 Task: Click on the Belgium email address press -be@airbnb.com
Action: Mouse moved to (785, 457)
Screenshot: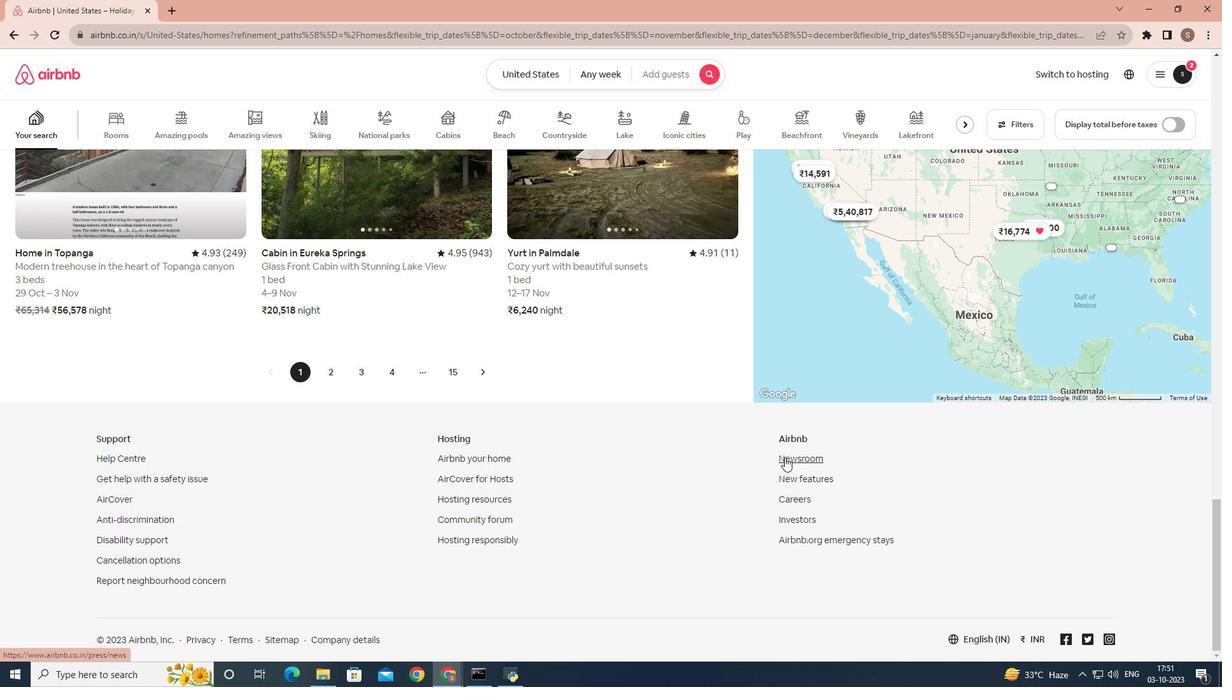 
Action: Mouse pressed left at (785, 457)
Screenshot: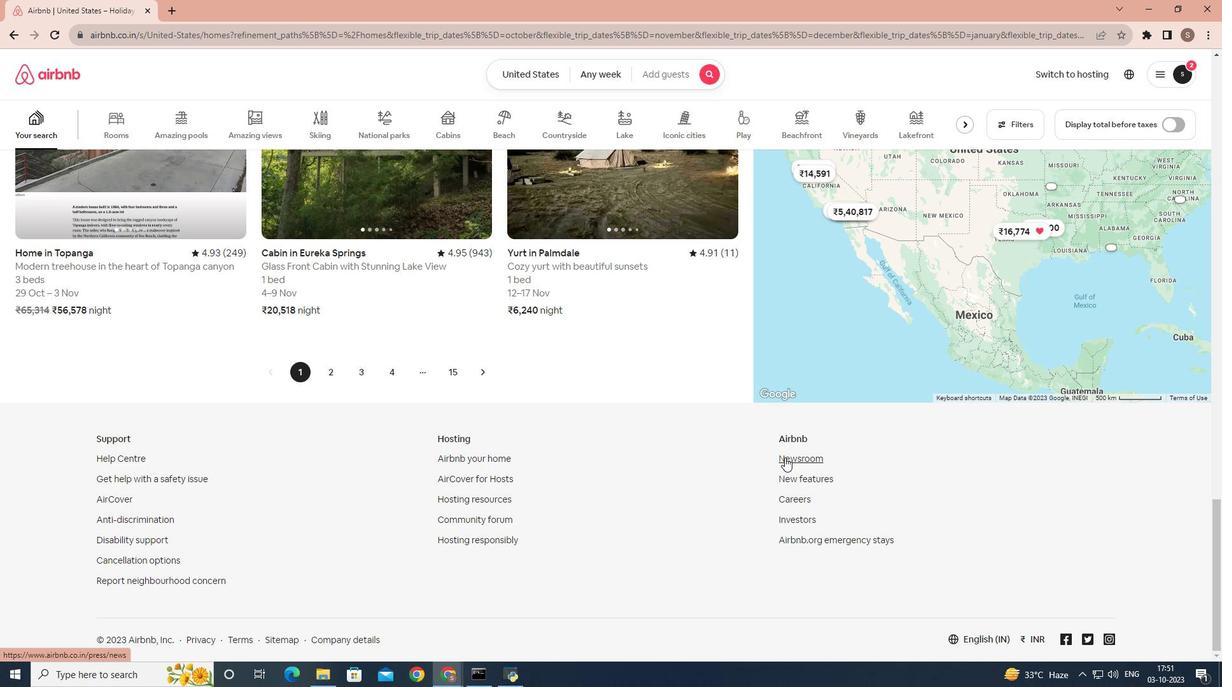 
Action: Mouse moved to (1011, 85)
Screenshot: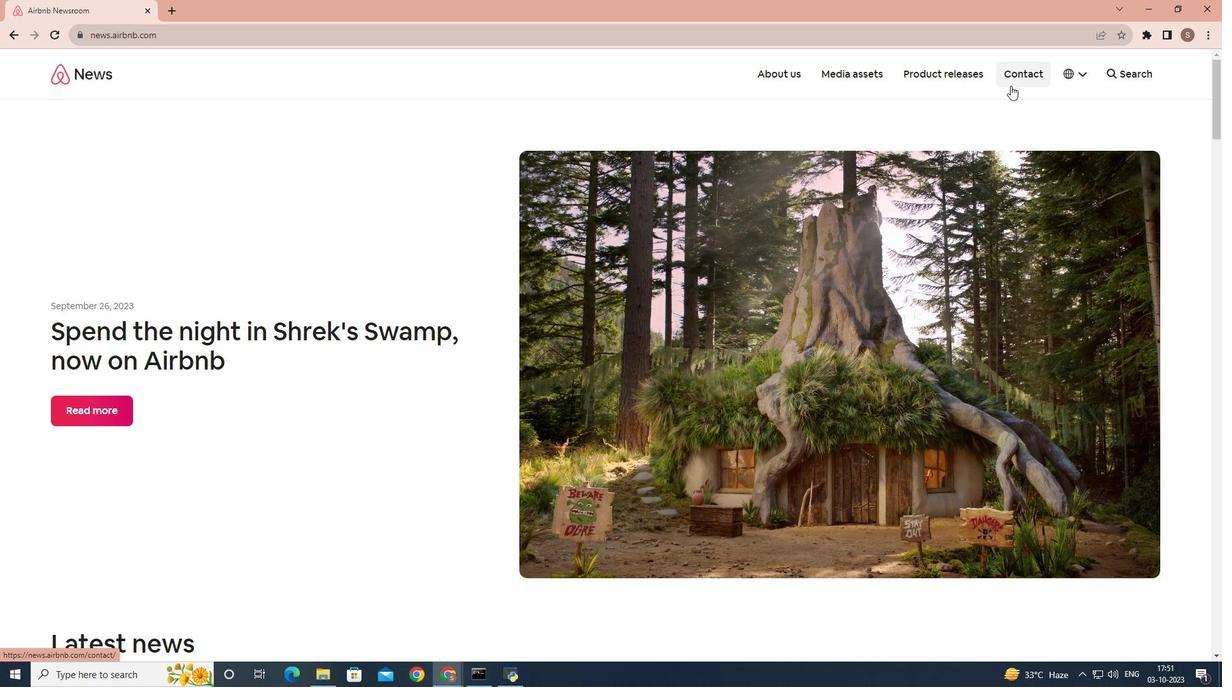 
Action: Mouse pressed left at (1011, 85)
Screenshot: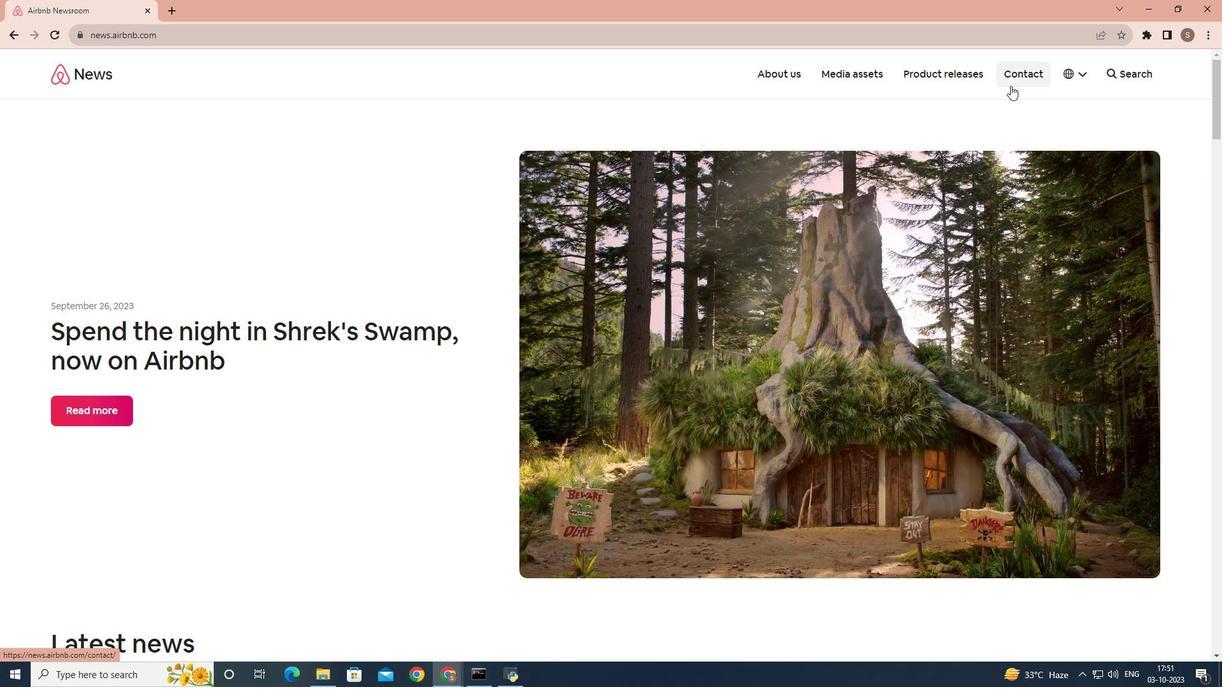 
Action: Mouse moved to (920, 186)
Screenshot: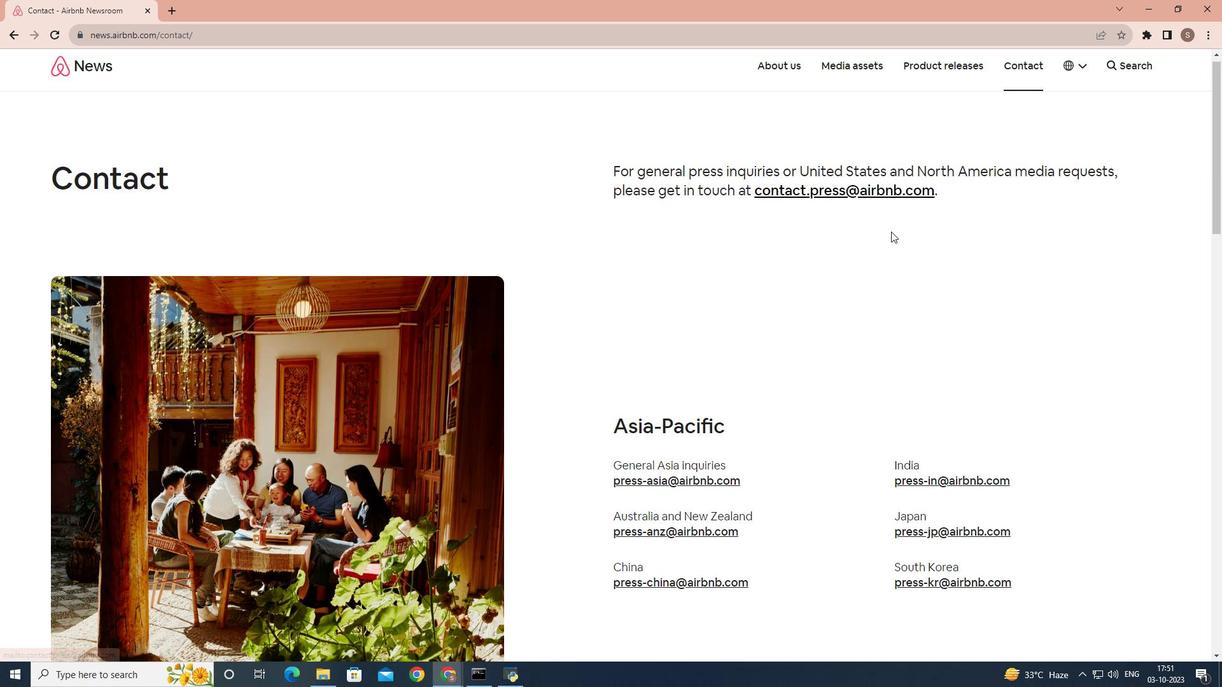 
Action: Mouse scrolled (920, 185) with delta (0, 0)
Screenshot: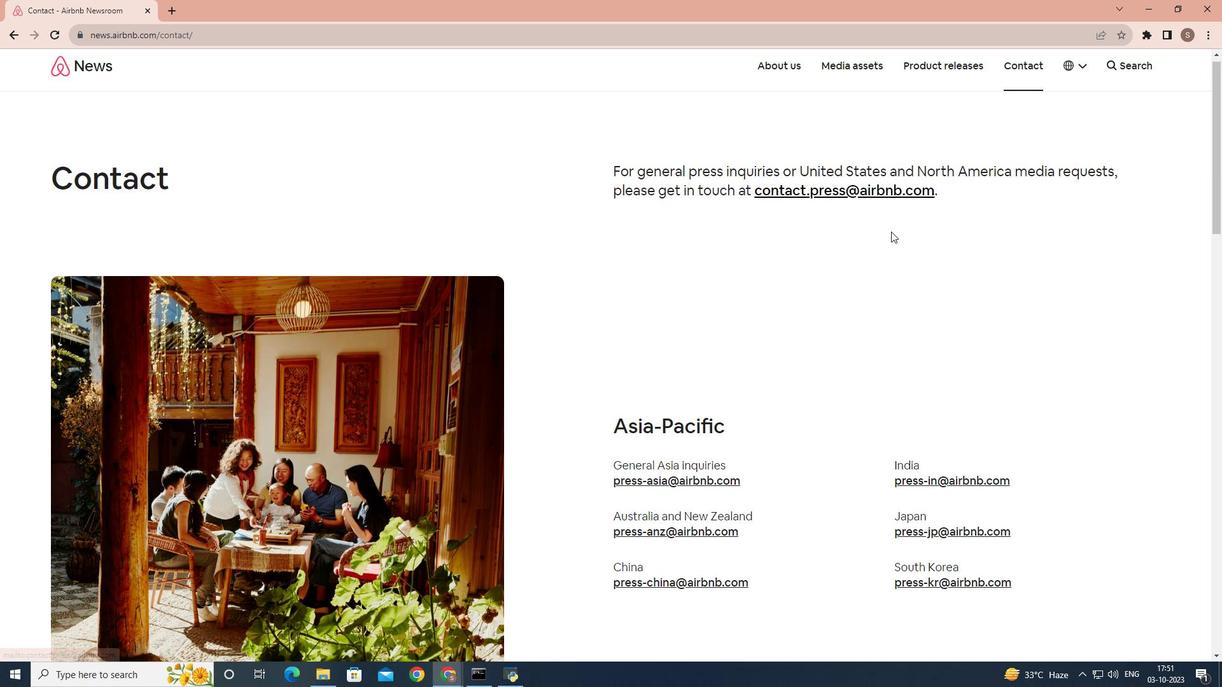 
Action: Mouse moved to (902, 216)
Screenshot: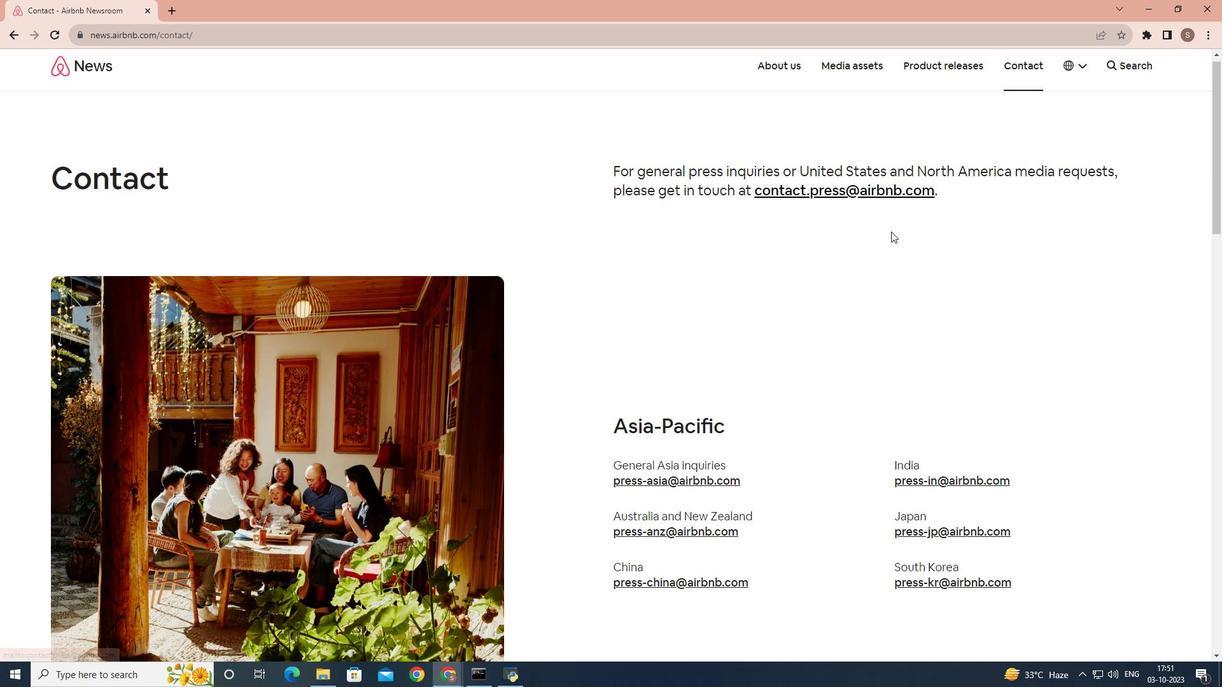 
Action: Mouse scrolled (902, 215) with delta (0, 0)
Screenshot: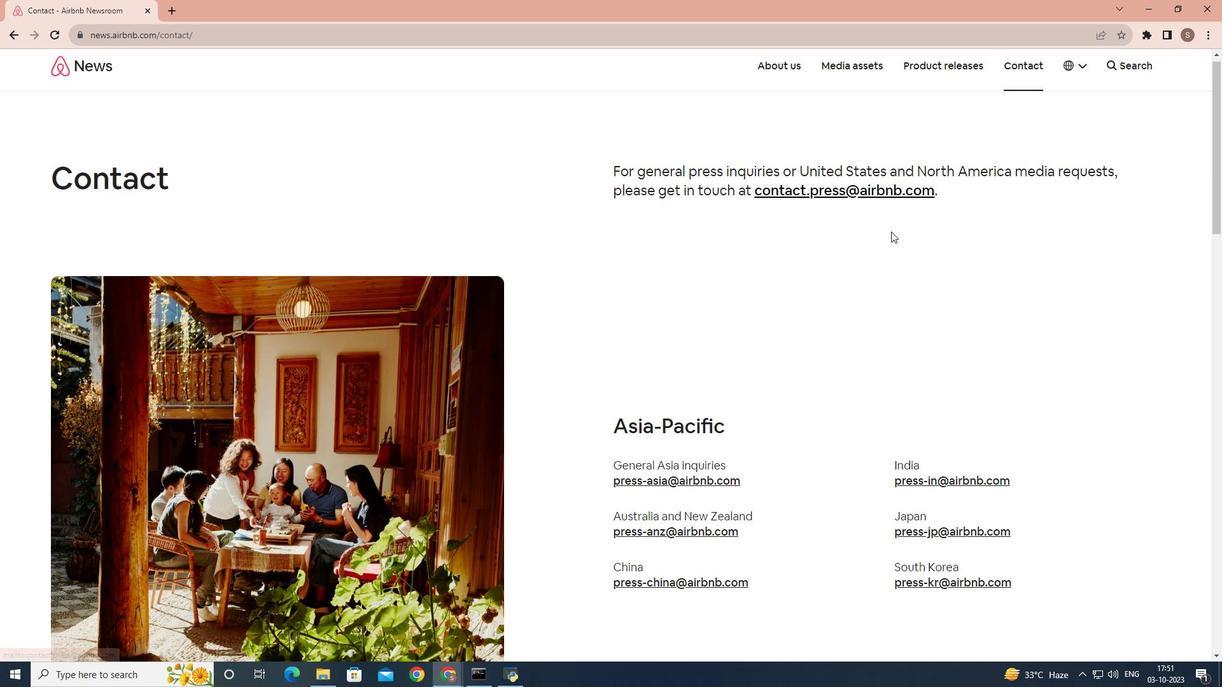 
Action: Mouse moved to (893, 229)
Screenshot: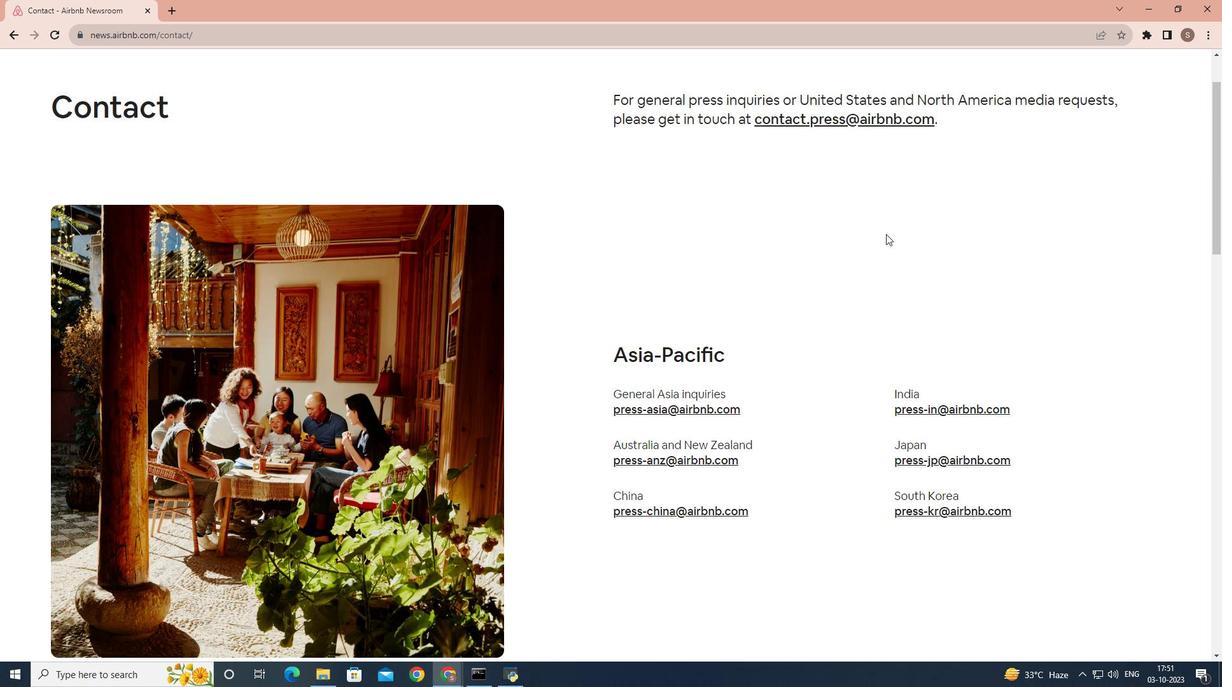 
Action: Mouse scrolled (893, 229) with delta (0, 0)
Screenshot: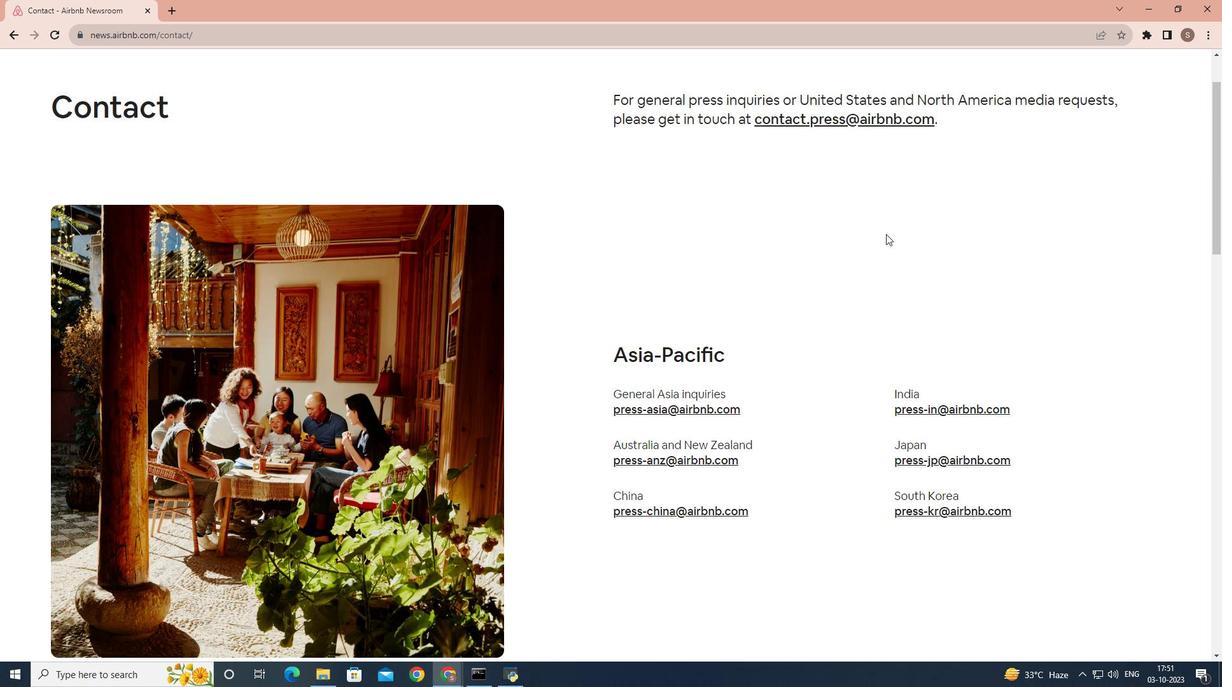 
Action: Mouse moved to (874, 234)
Screenshot: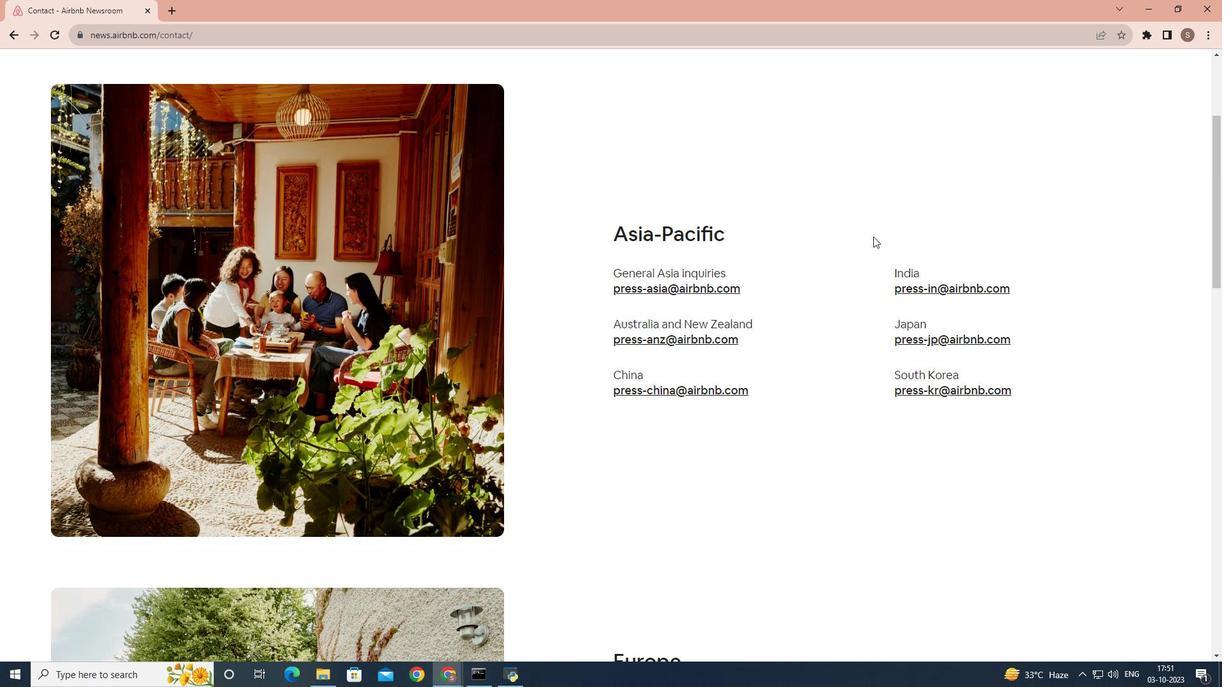 
Action: Mouse scrolled (874, 234) with delta (0, 0)
Screenshot: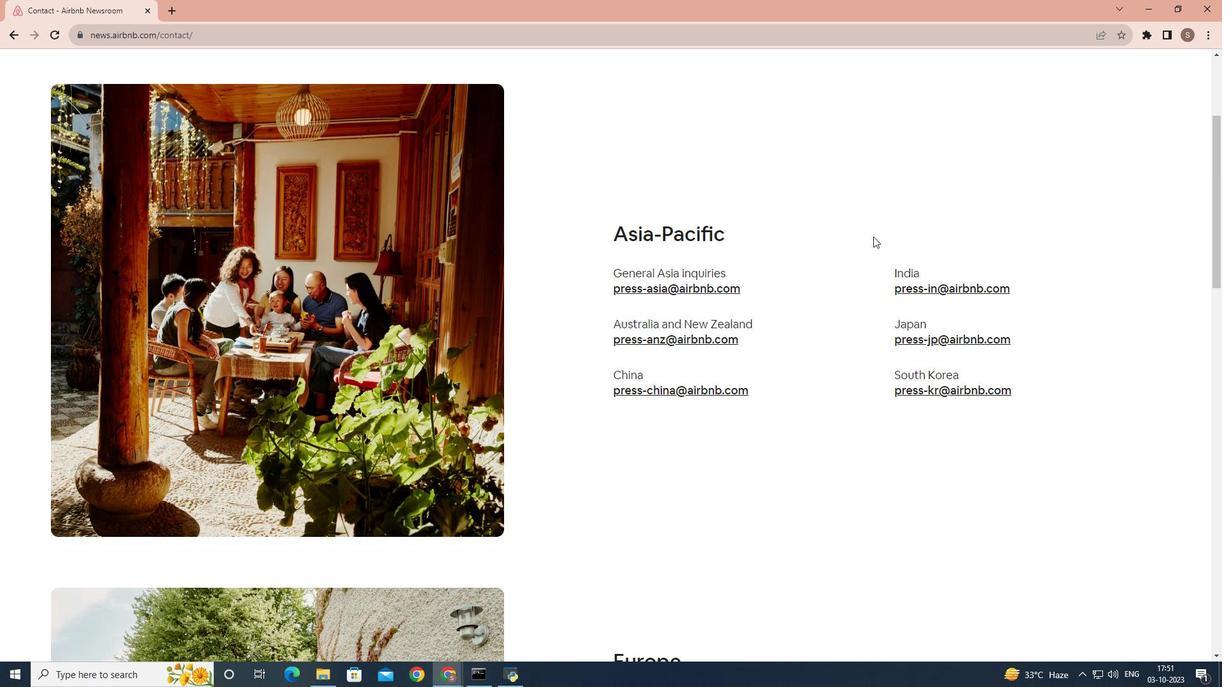 
Action: Mouse moved to (874, 236)
Screenshot: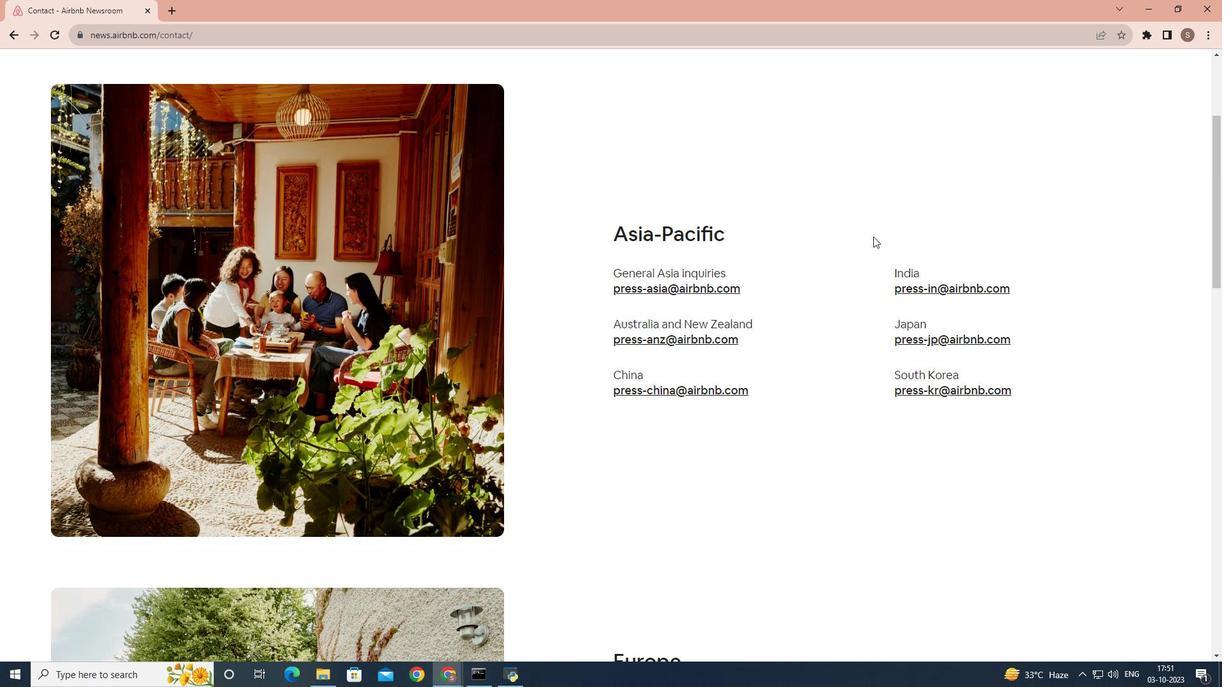
Action: Mouse scrolled (874, 235) with delta (0, 0)
Screenshot: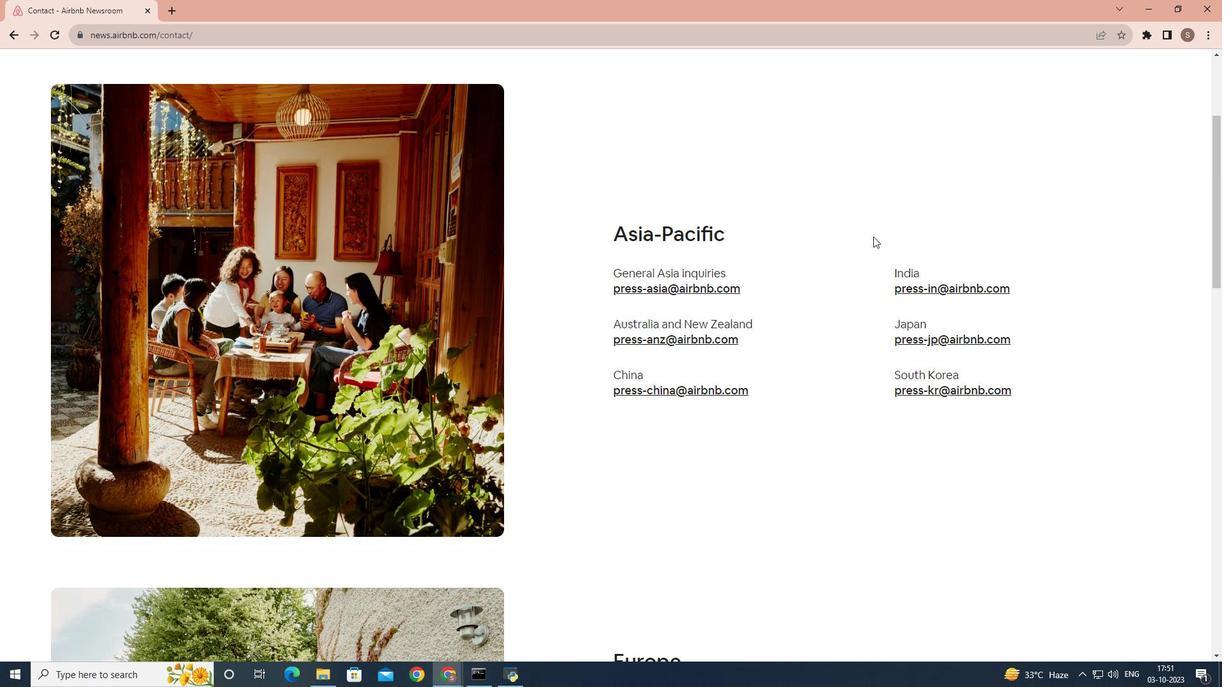 
Action: Mouse moved to (873, 236)
Screenshot: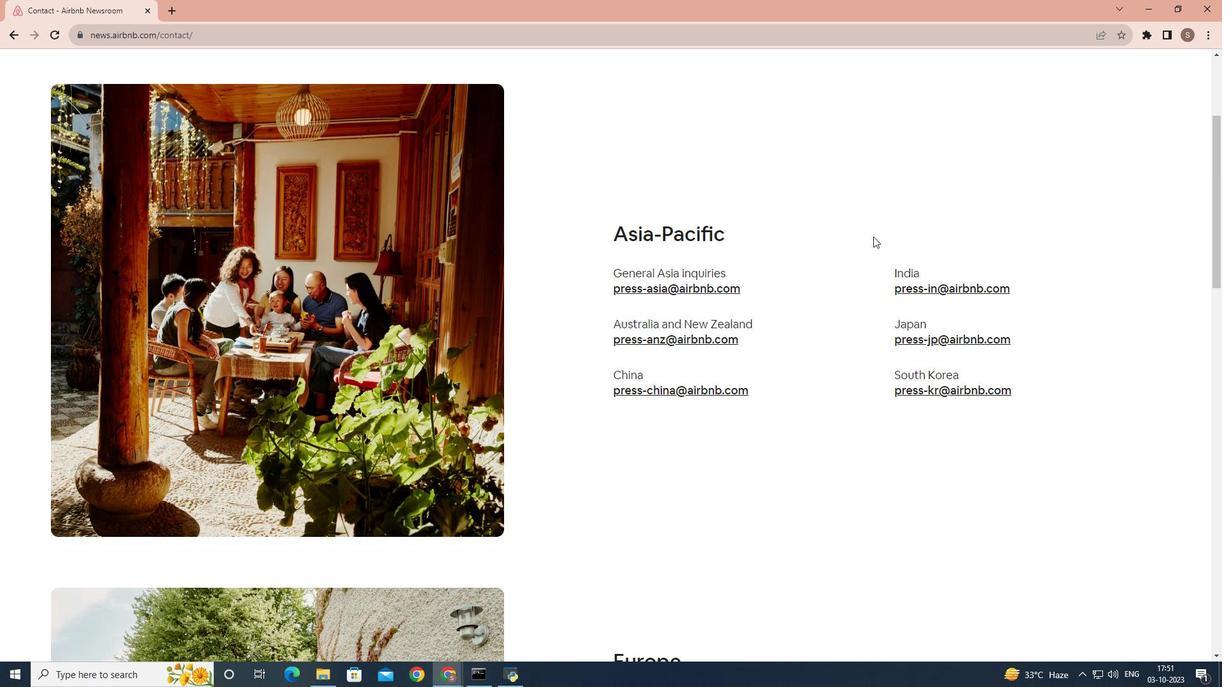 
Action: Mouse scrolled (873, 236) with delta (0, 0)
Screenshot: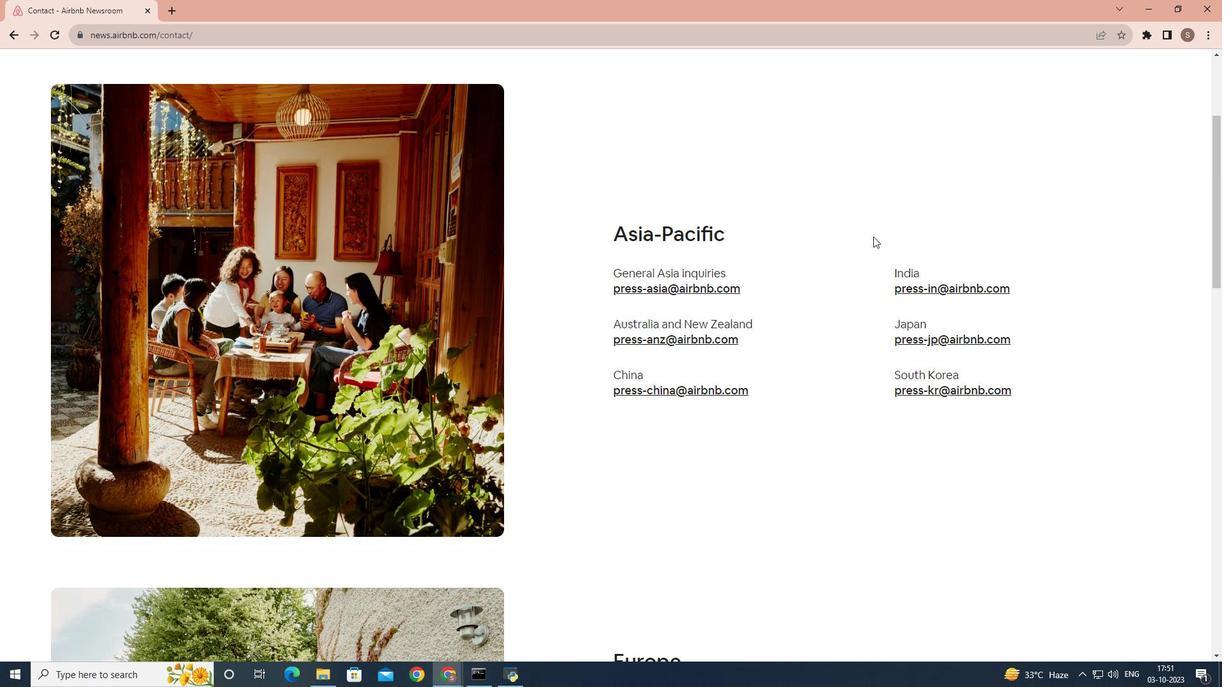 
Action: Mouse scrolled (873, 236) with delta (0, 0)
Screenshot: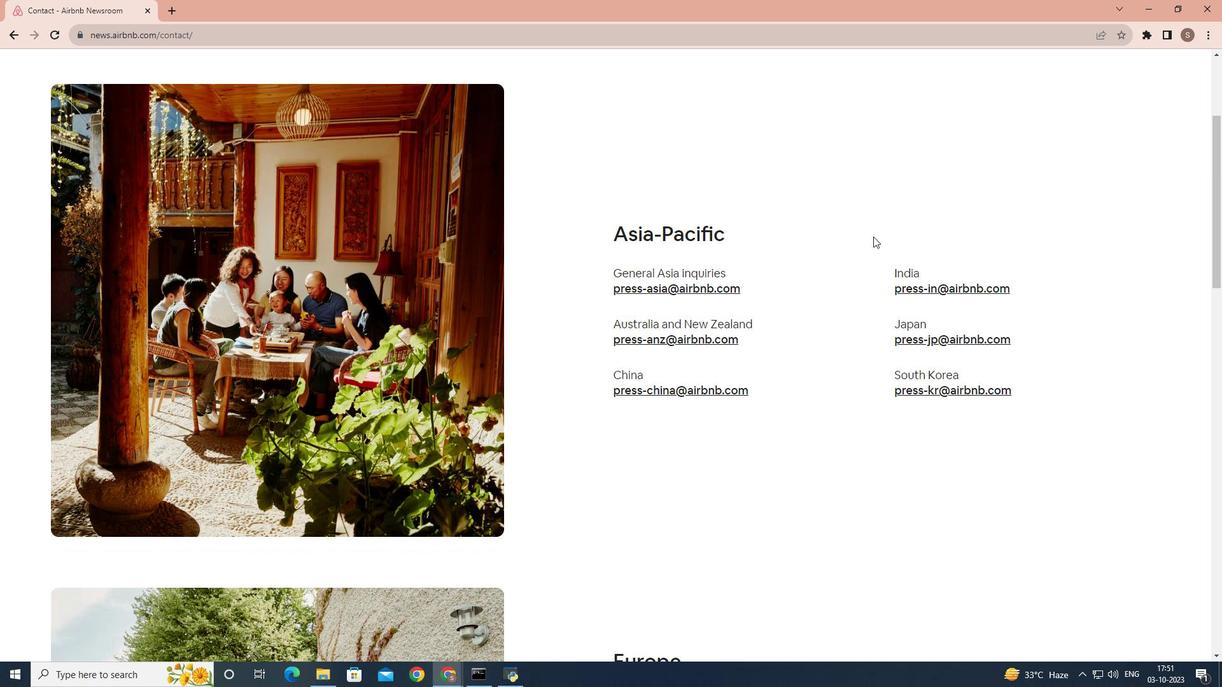 
Action: Mouse moved to (873, 237)
Screenshot: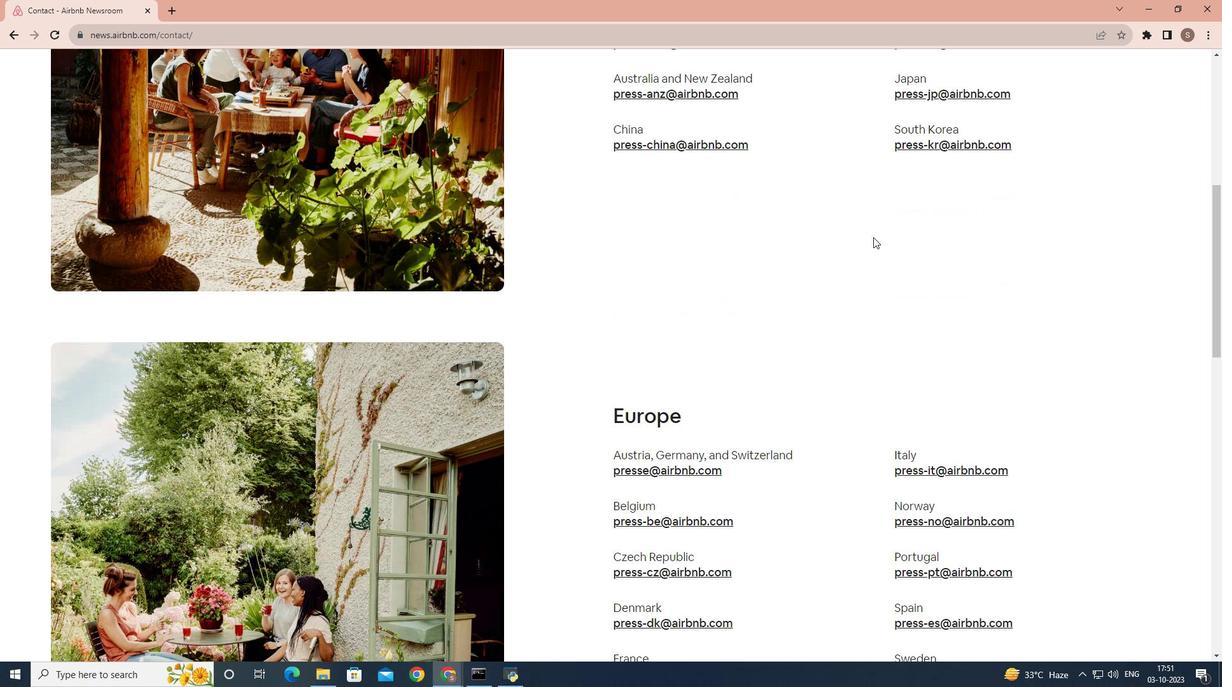 
Action: Mouse scrolled (873, 236) with delta (0, 0)
Screenshot: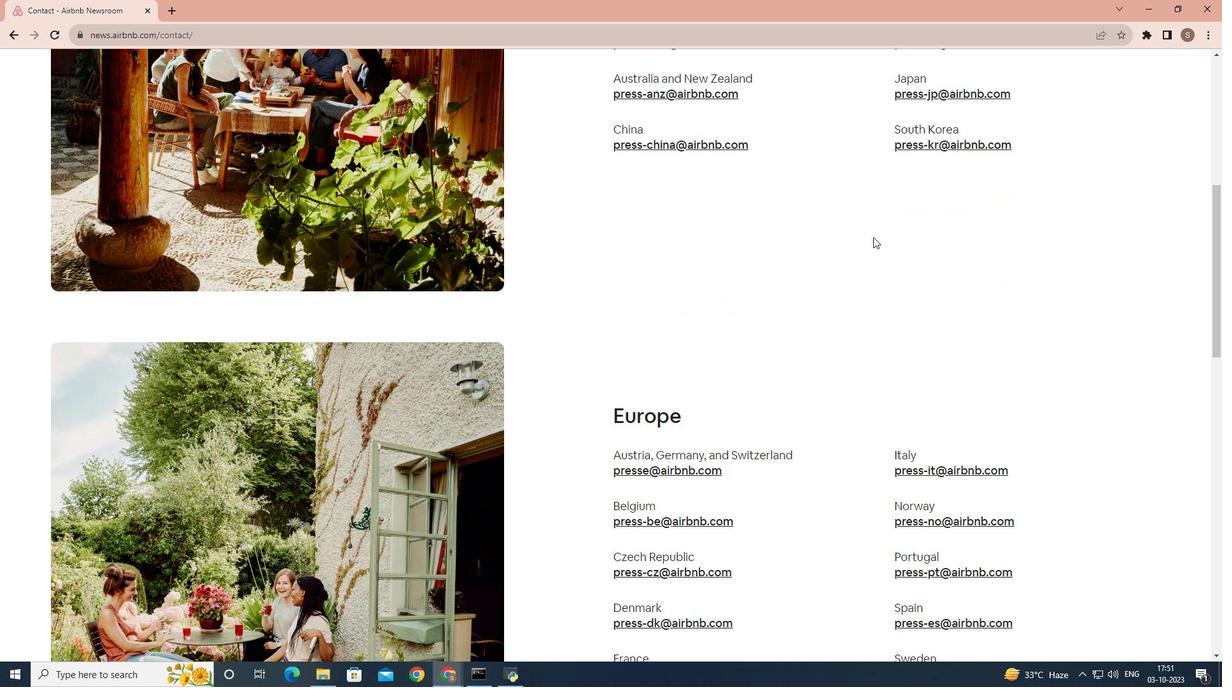 
Action: Mouse scrolled (873, 236) with delta (0, 0)
Screenshot: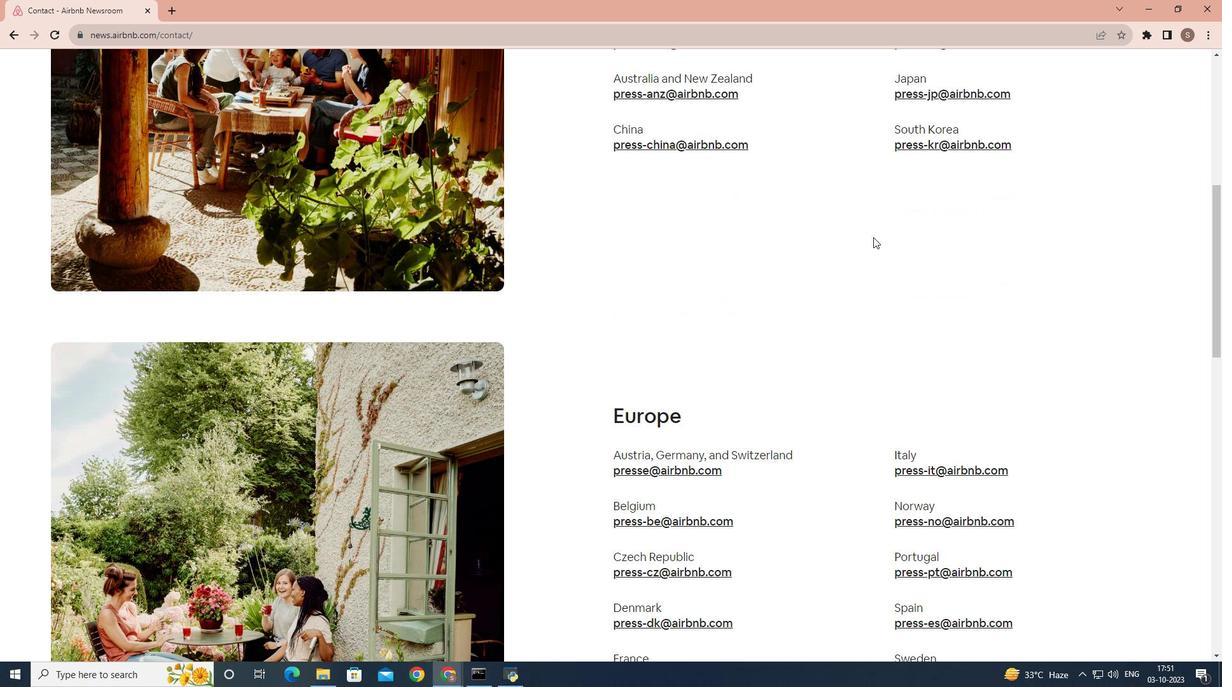 
Action: Mouse scrolled (873, 236) with delta (0, 0)
Screenshot: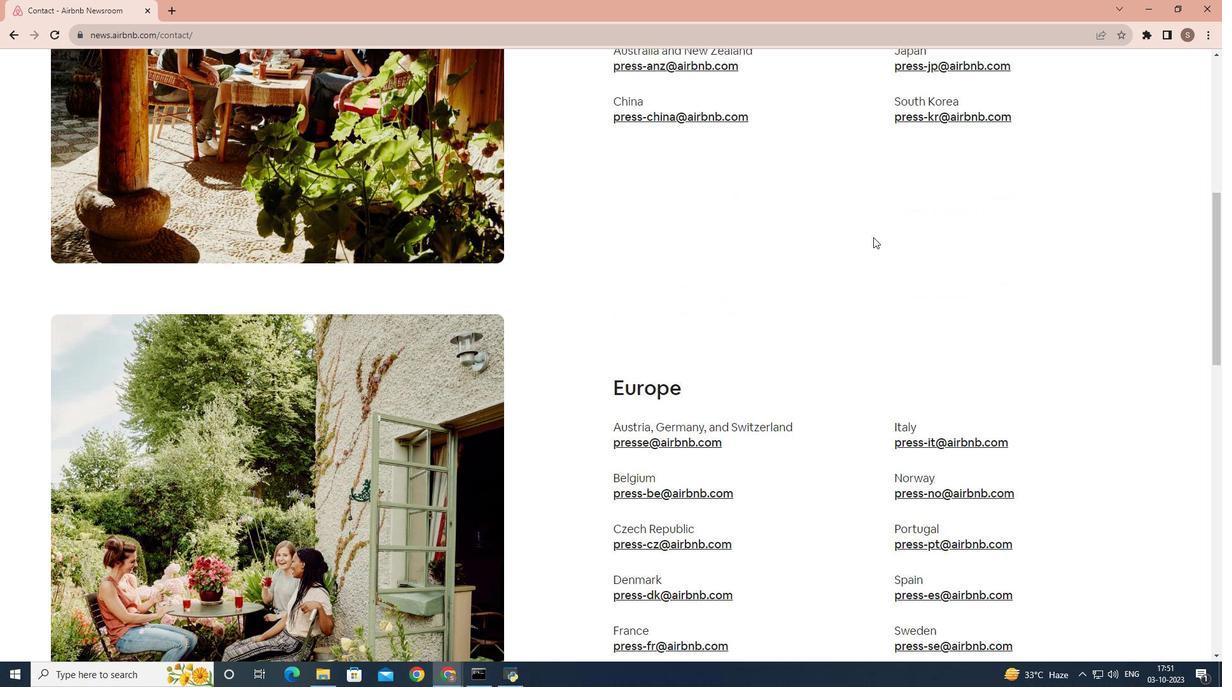 
Action: Mouse scrolled (873, 236) with delta (0, 0)
Screenshot: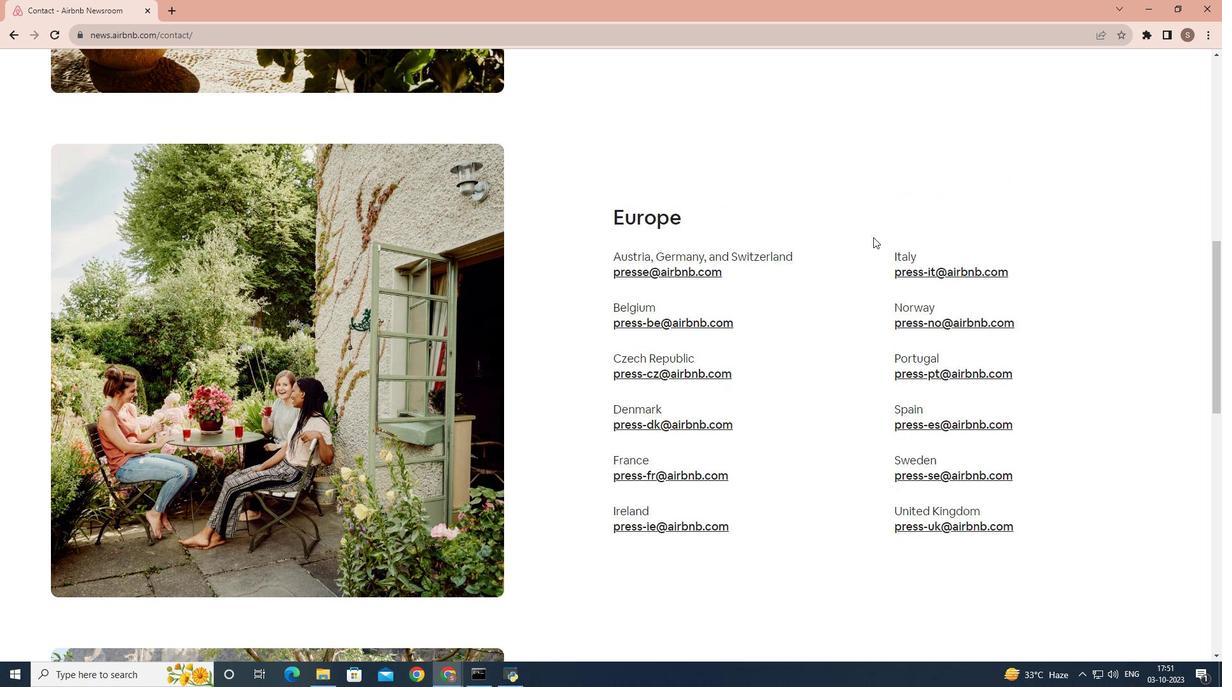 
Action: Mouse scrolled (873, 236) with delta (0, 0)
Screenshot: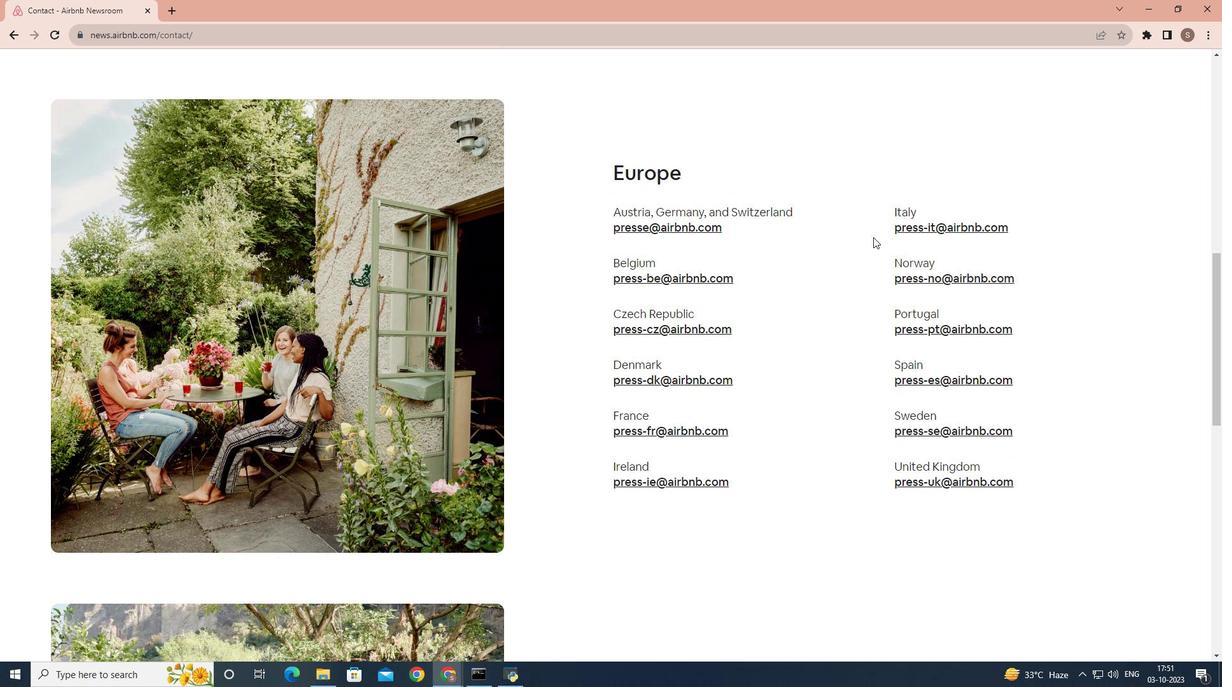 
Action: Mouse moved to (701, 198)
Screenshot: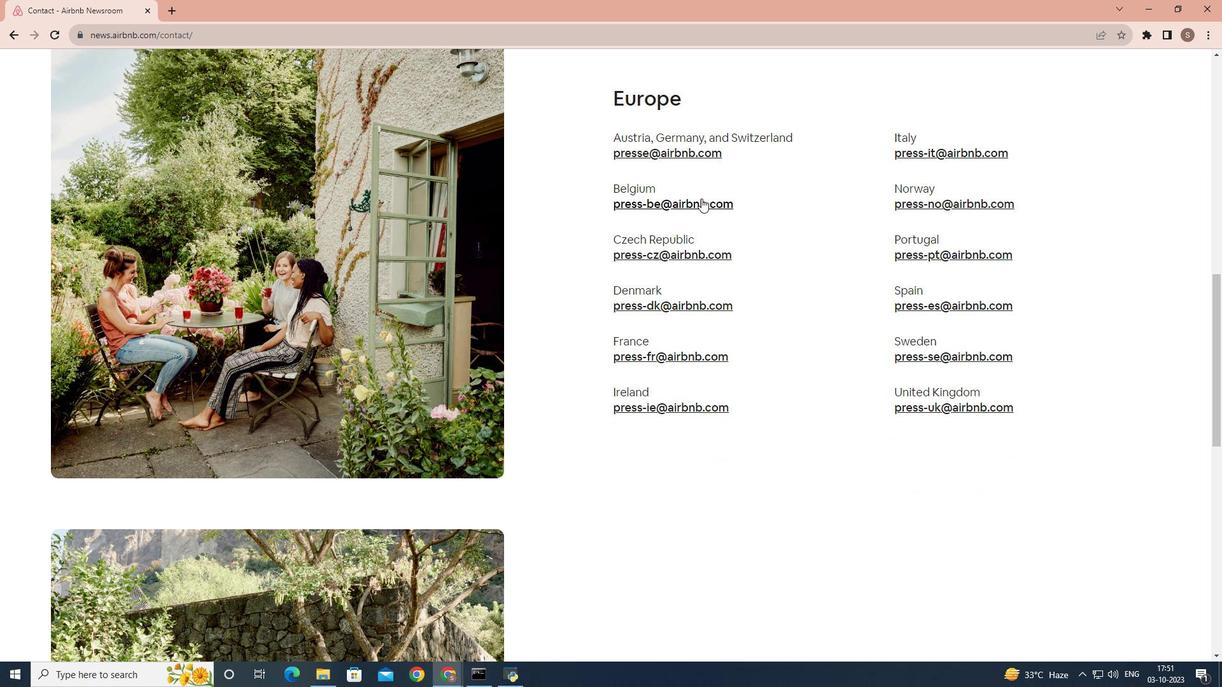 
Action: Mouse pressed left at (701, 198)
Screenshot: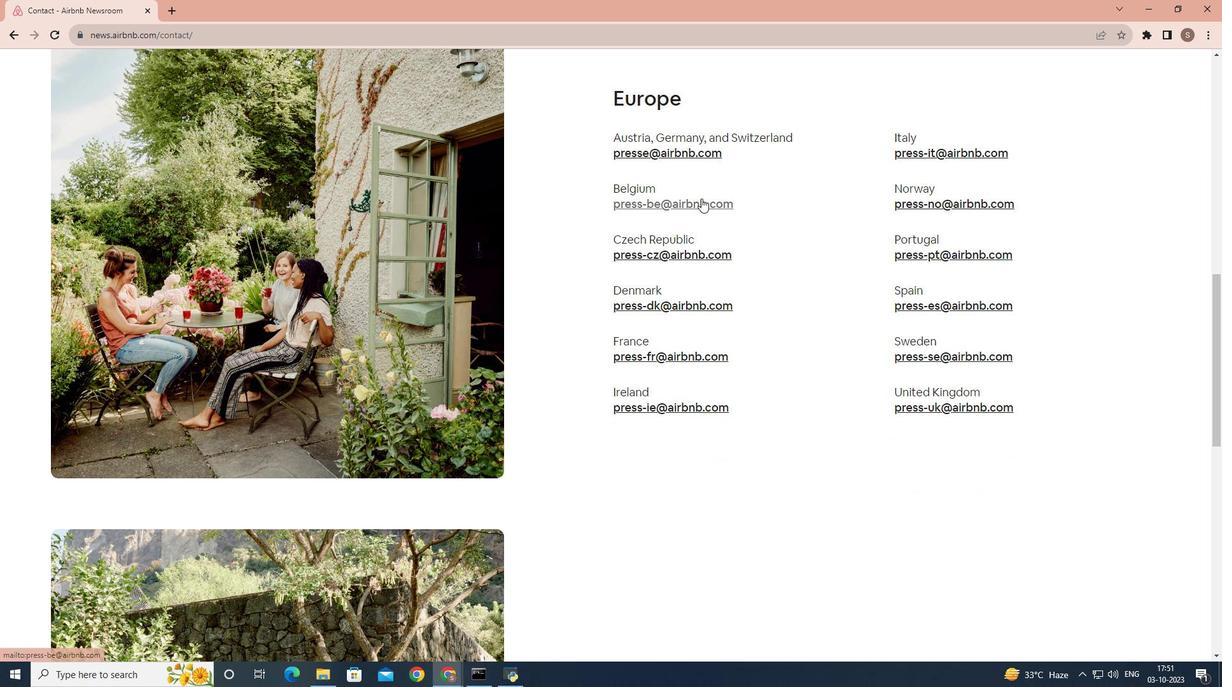 
